 Task: Find the closest national park to San Francisco, California, and Sacramento, California.
Action: Key pressed <Key.shift>San<Key.space><Key.shift>Francisco,<Key.space><Key.shift>california
Screenshot: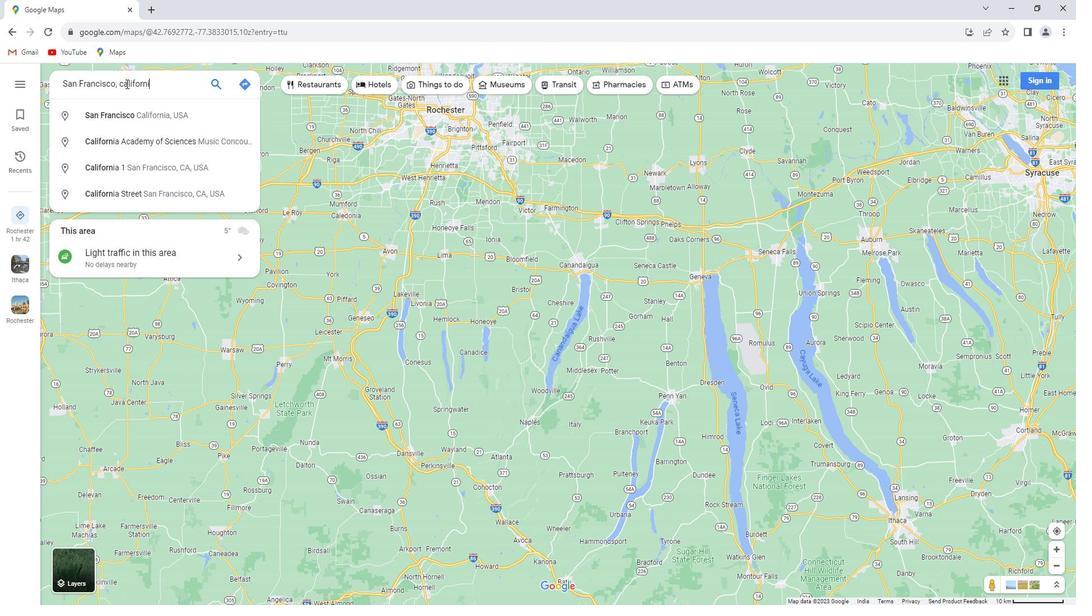 
Action: Mouse moved to (139, 91)
Screenshot: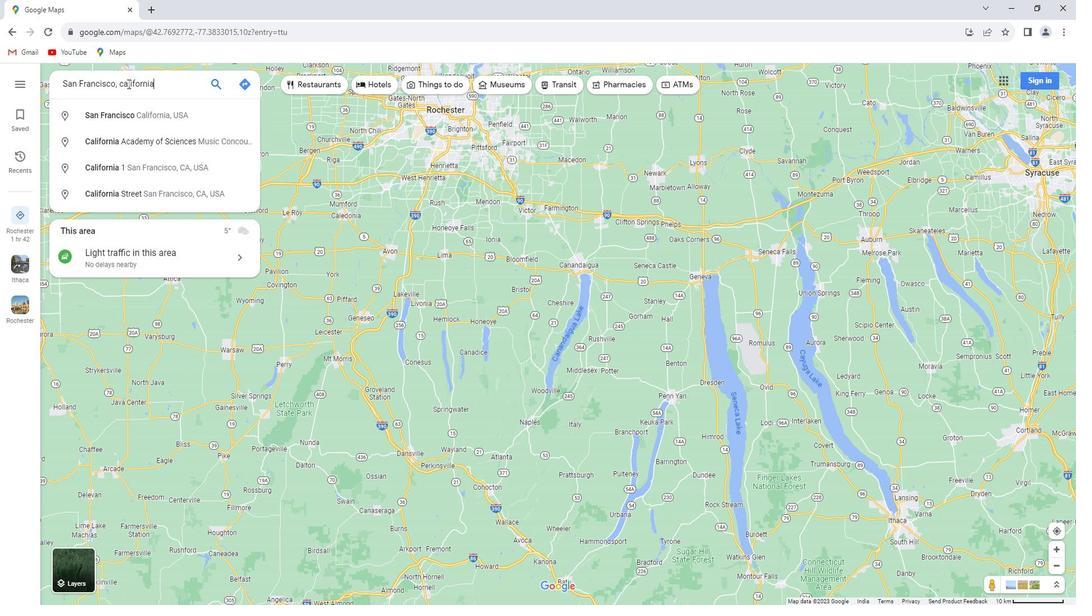 
Action: Key pressed <Key.enter>
Screenshot: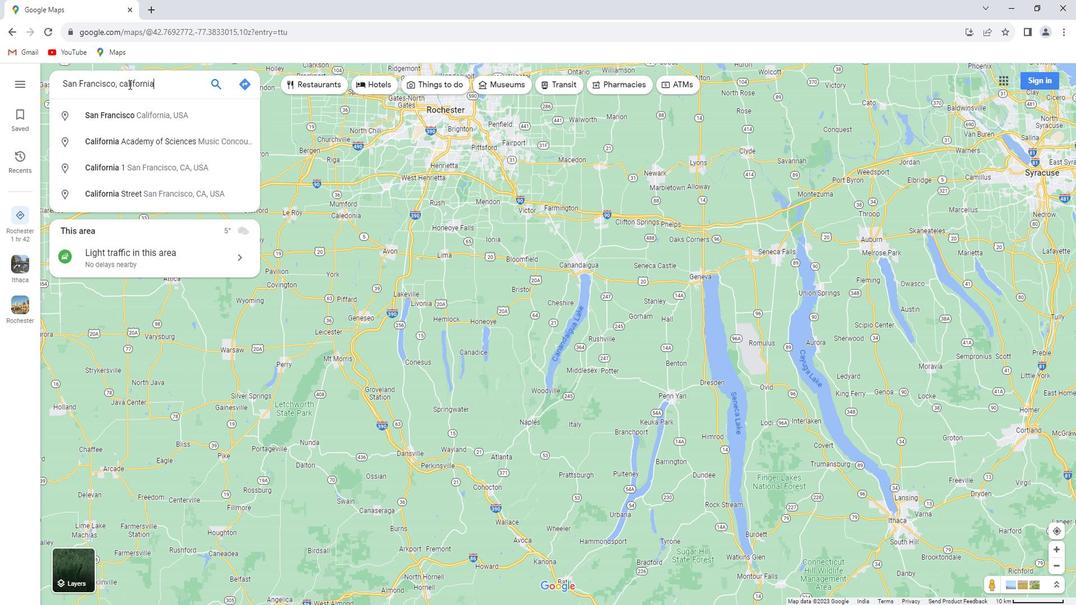 
Action: Mouse moved to (165, 287)
Screenshot: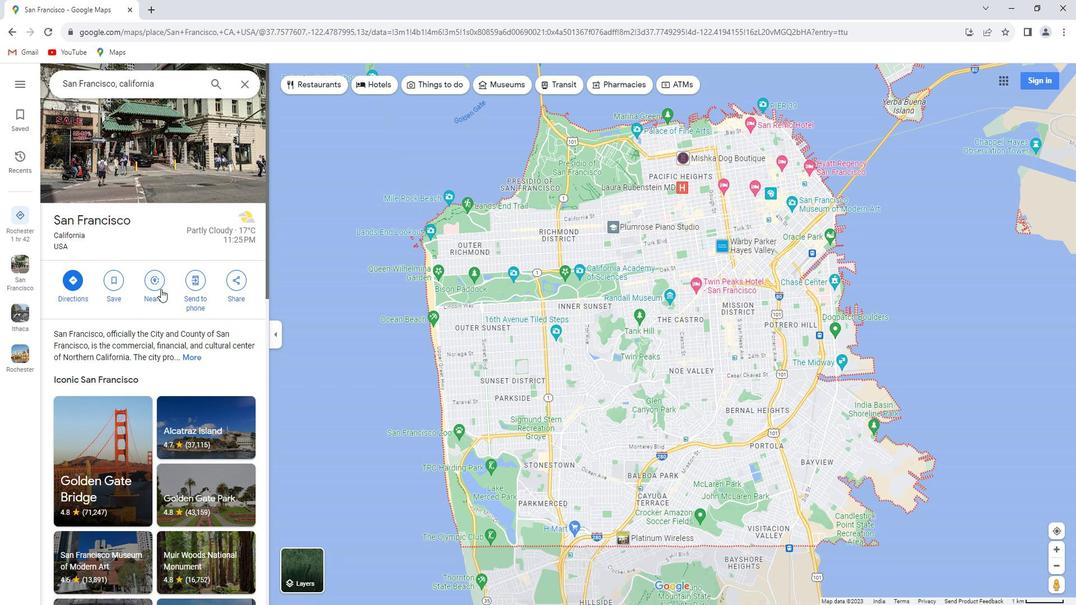 
Action: Mouse pressed left at (165, 287)
Screenshot: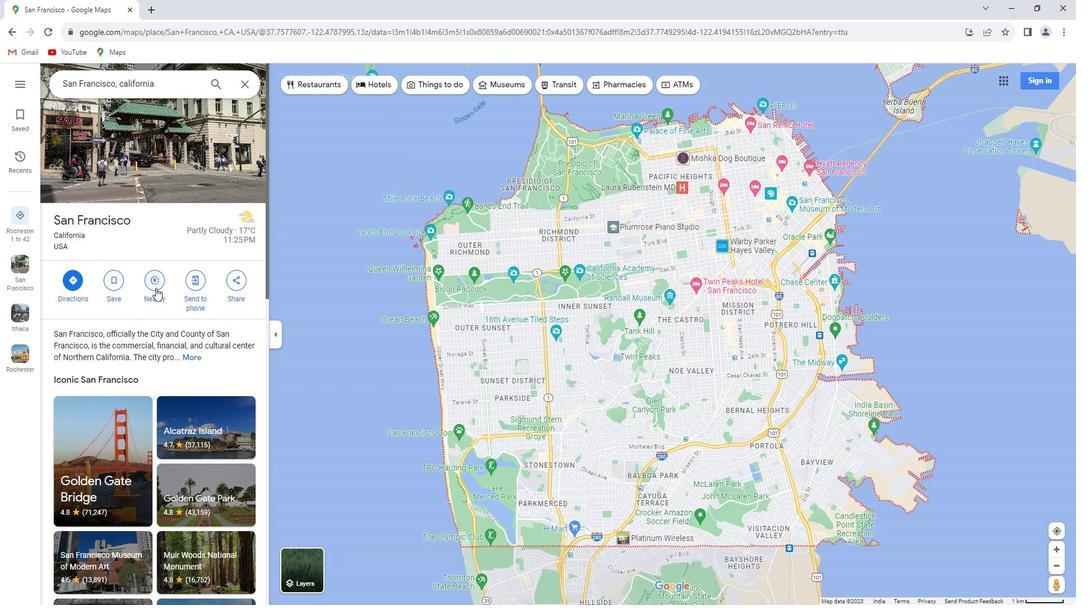 
Action: Key pressed closest<Key.space>national<Key.space>park<Key.enter>
Screenshot: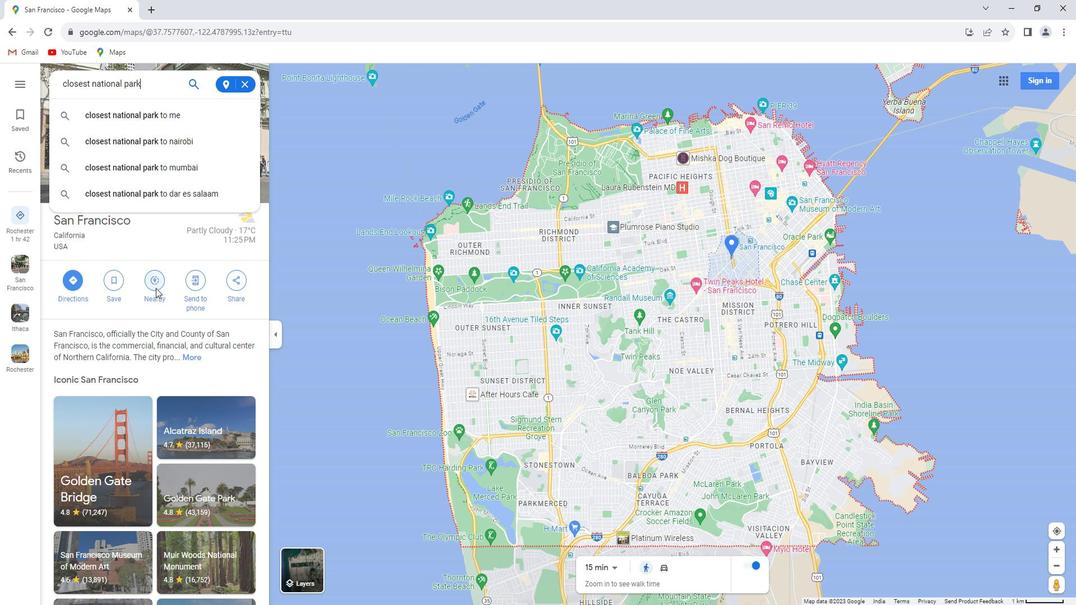 
Action: Mouse moved to (253, 93)
Screenshot: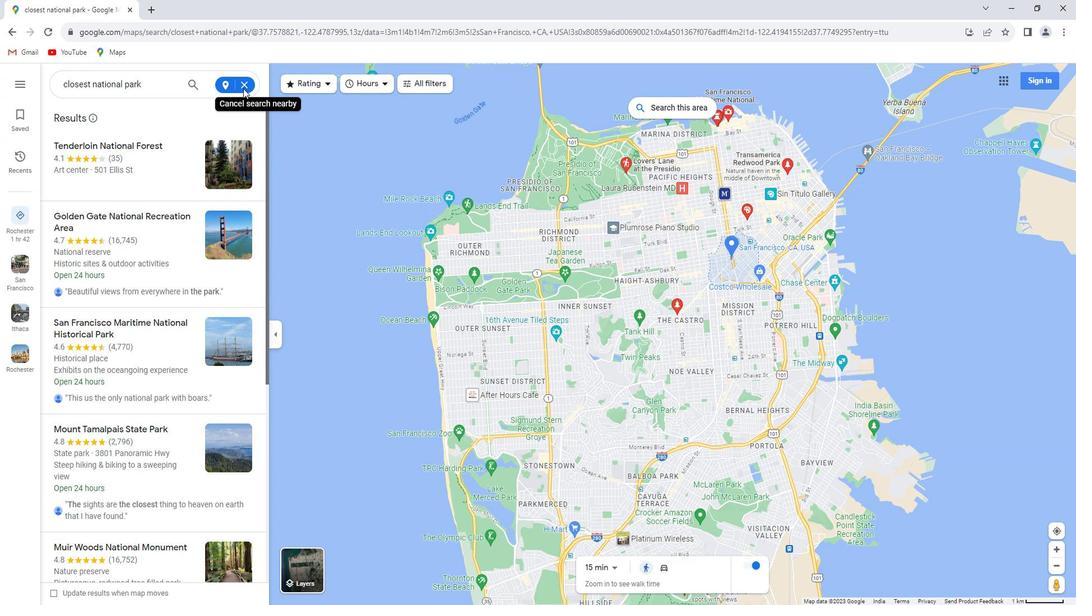 
Action: Mouse pressed left at (253, 93)
Screenshot: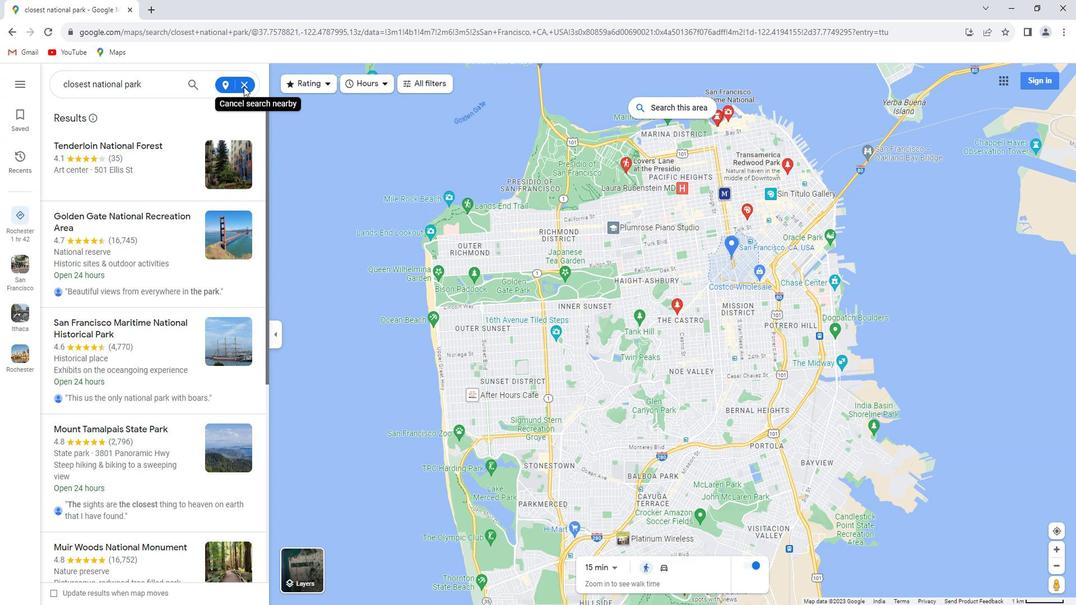 
Action: Mouse moved to (256, 91)
Screenshot: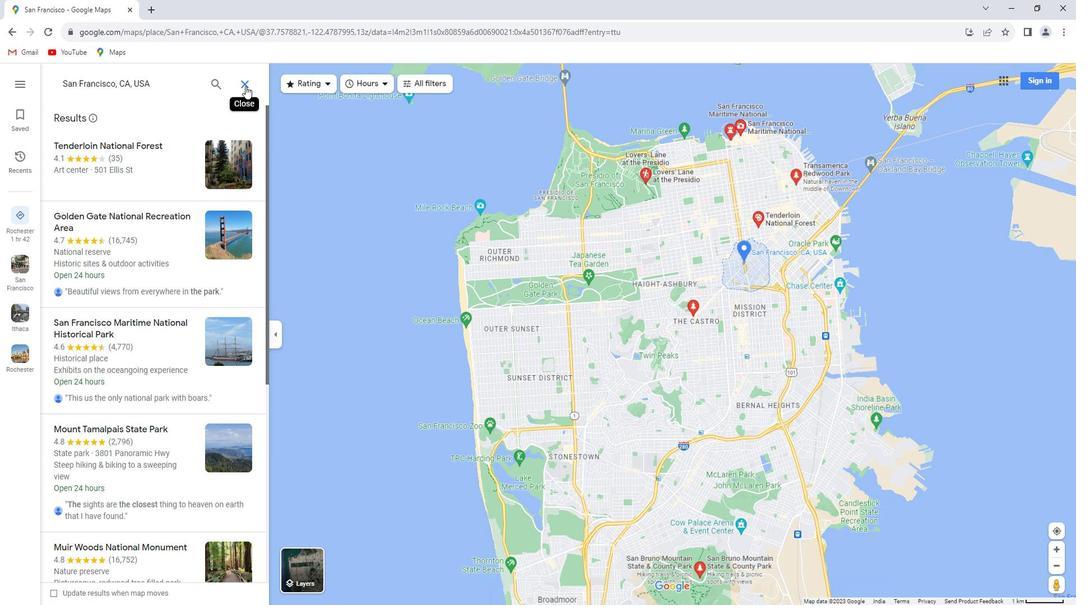 
Action: Mouse pressed left at (256, 91)
Screenshot: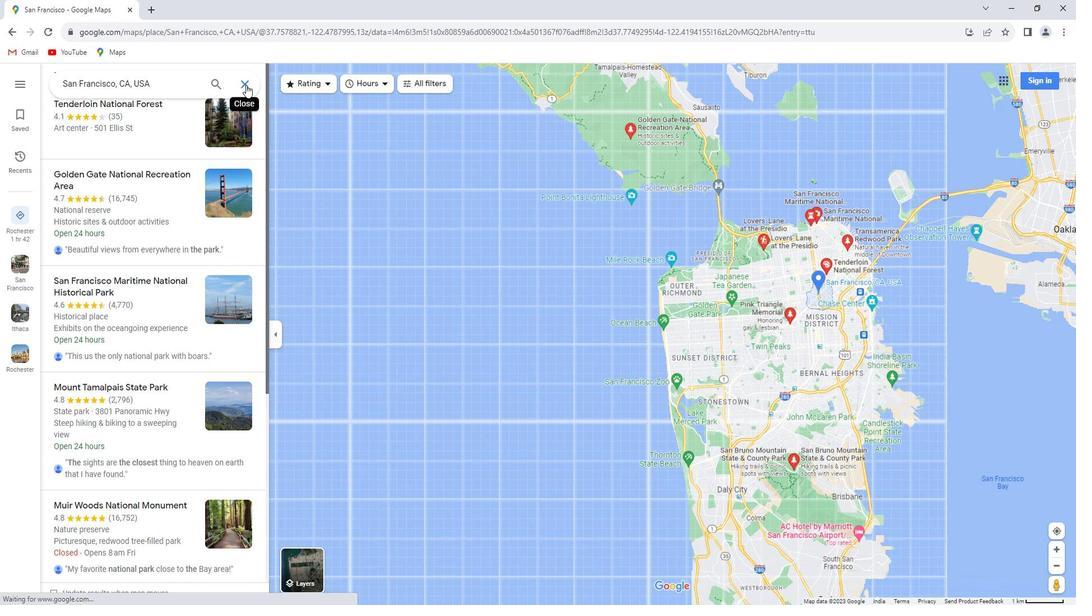 
Action: Mouse moved to (184, 91)
Screenshot: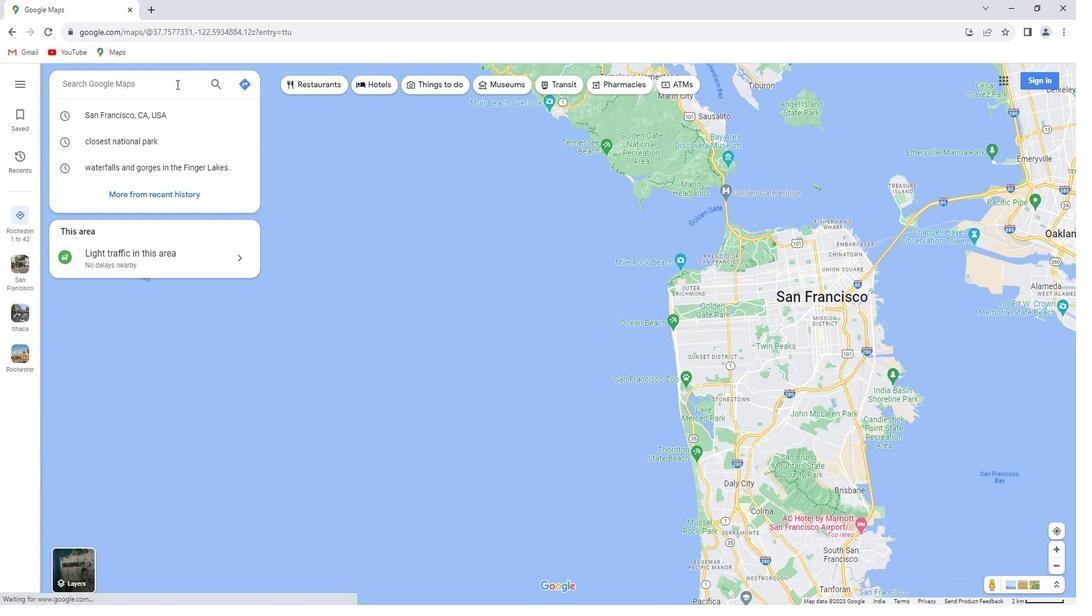 
Action: Key pressed <Key.shift>Sacramento,<Key.space><Key.shift>California<Key.enter>
Screenshot: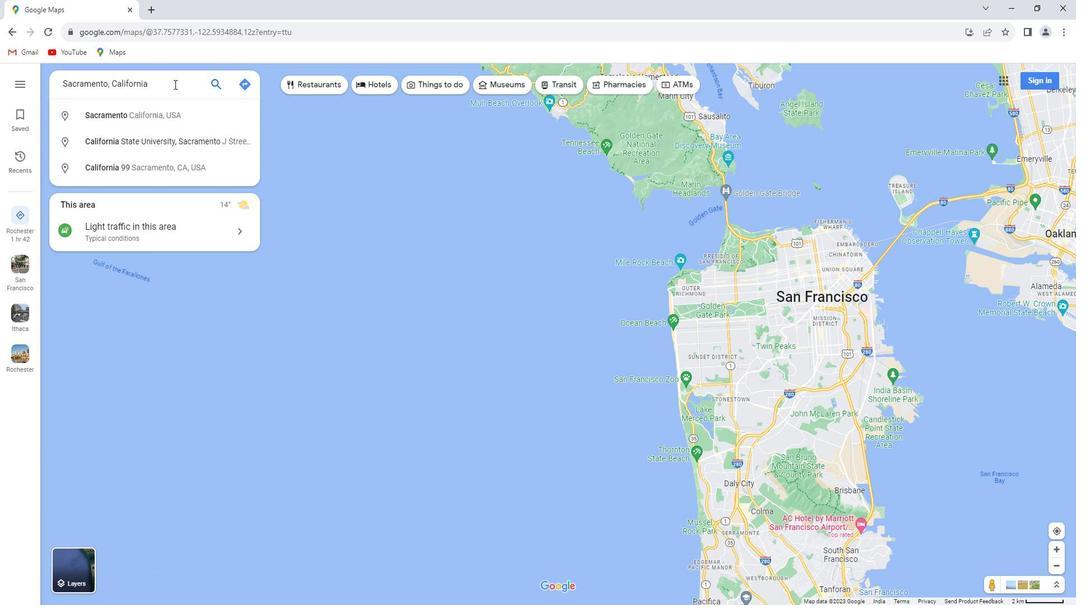 
Action: Mouse moved to (165, 288)
Screenshot: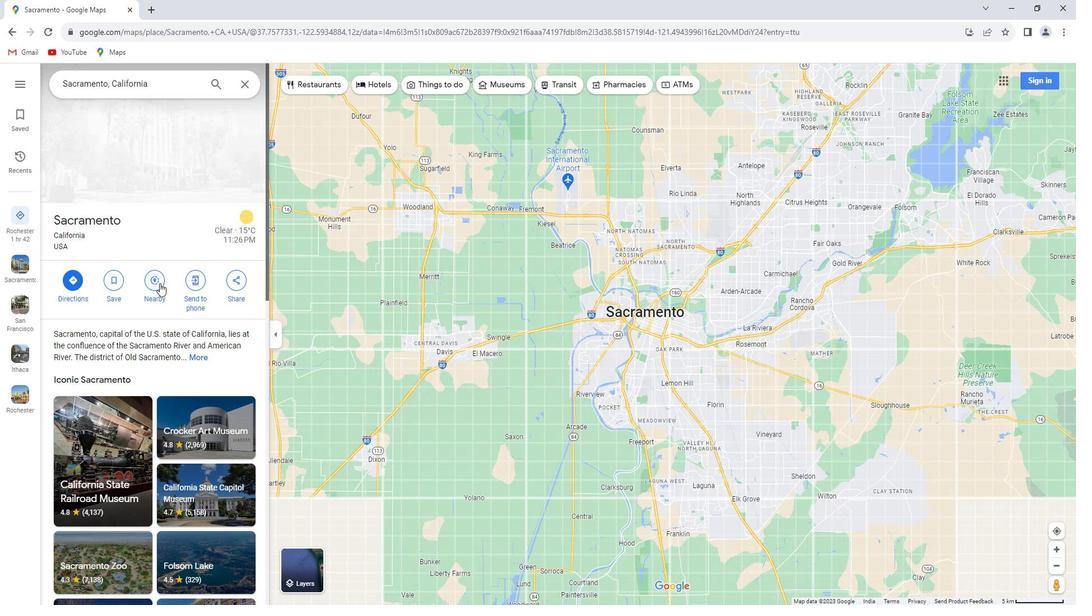 
Action: Mouse pressed left at (165, 288)
Screenshot: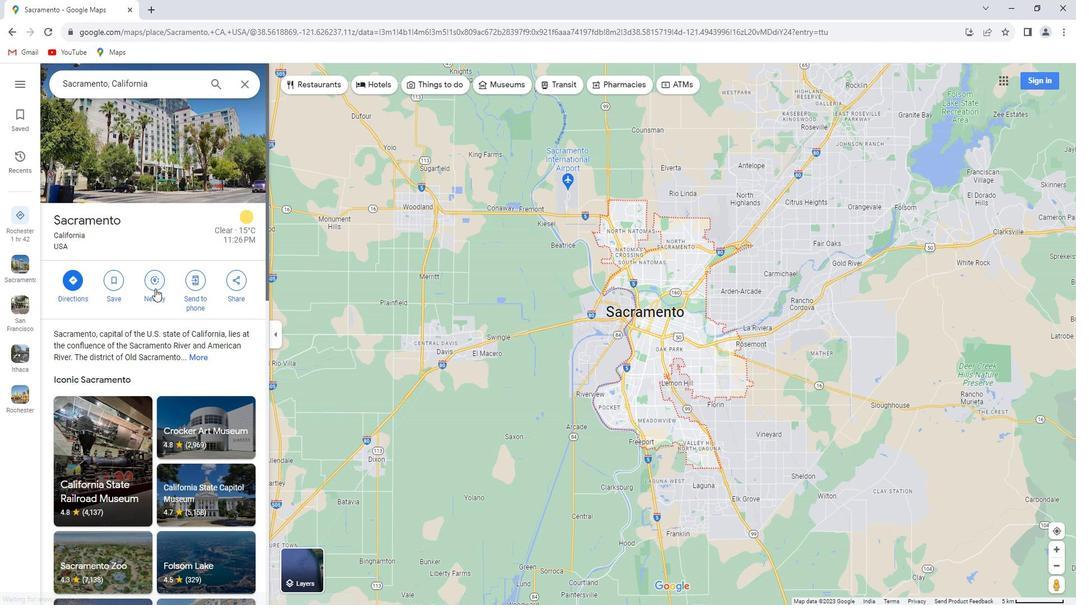 
Action: Mouse moved to (142, 163)
Screenshot: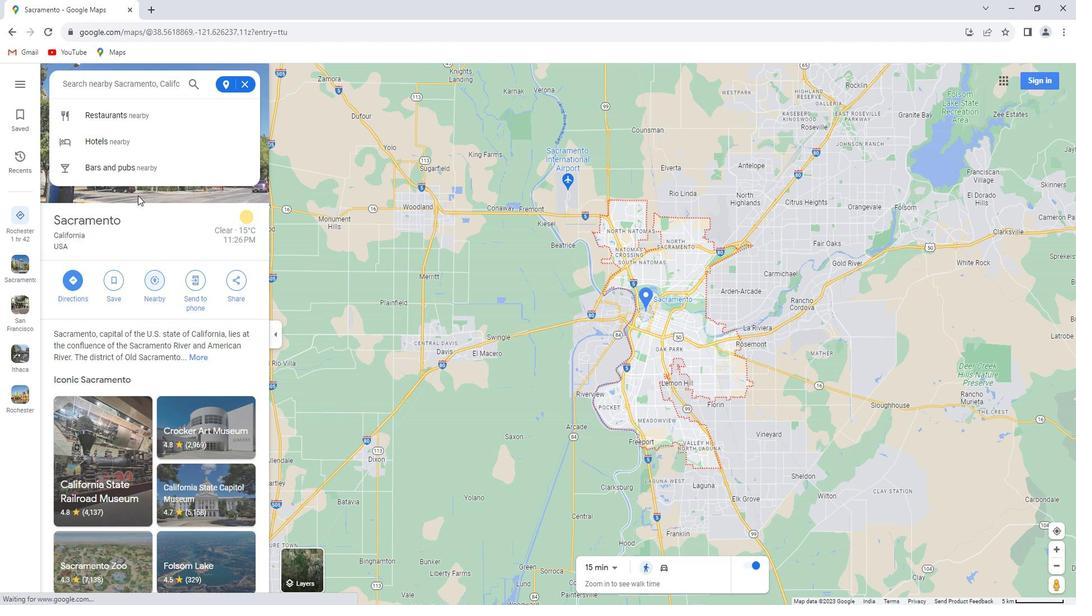 
Action: Key pressed vc<Key.backspace><Key.backspace>closest<Key.space>national<Key.space>park<Key.enter>
Screenshot: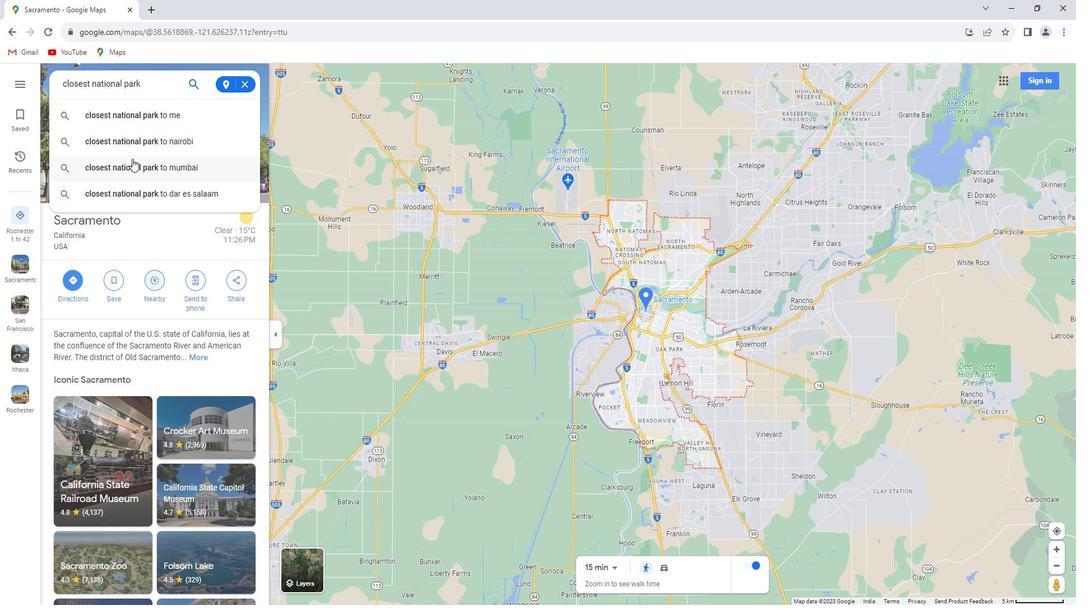 
Action: Mouse moved to (145, 162)
Screenshot: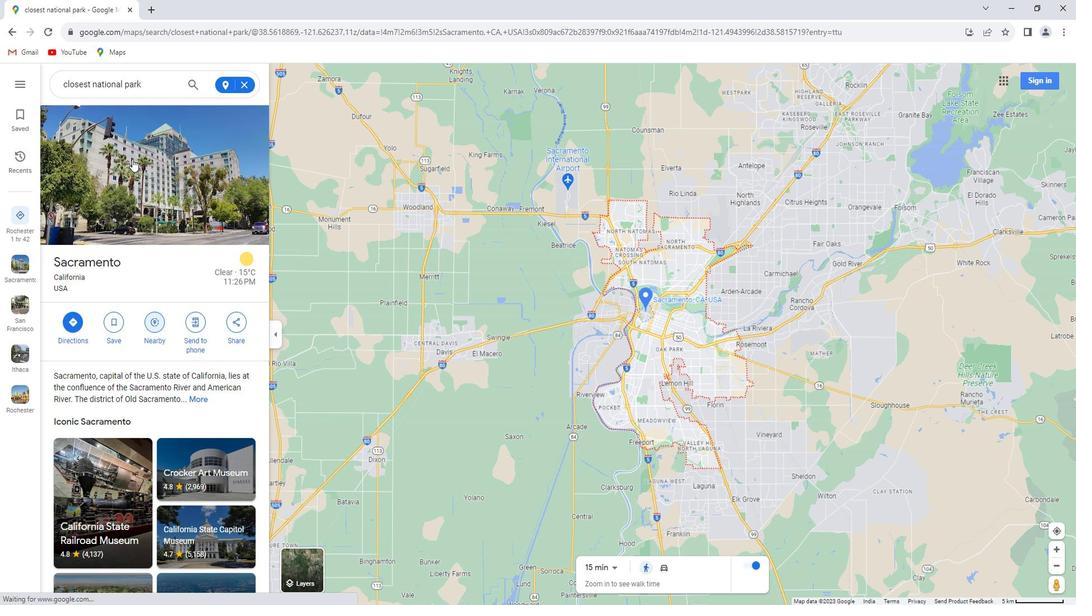 
